 Task: Check the sale-to-list ratio of corner lot in the last 3 years.
Action: Mouse moved to (881, 198)
Screenshot: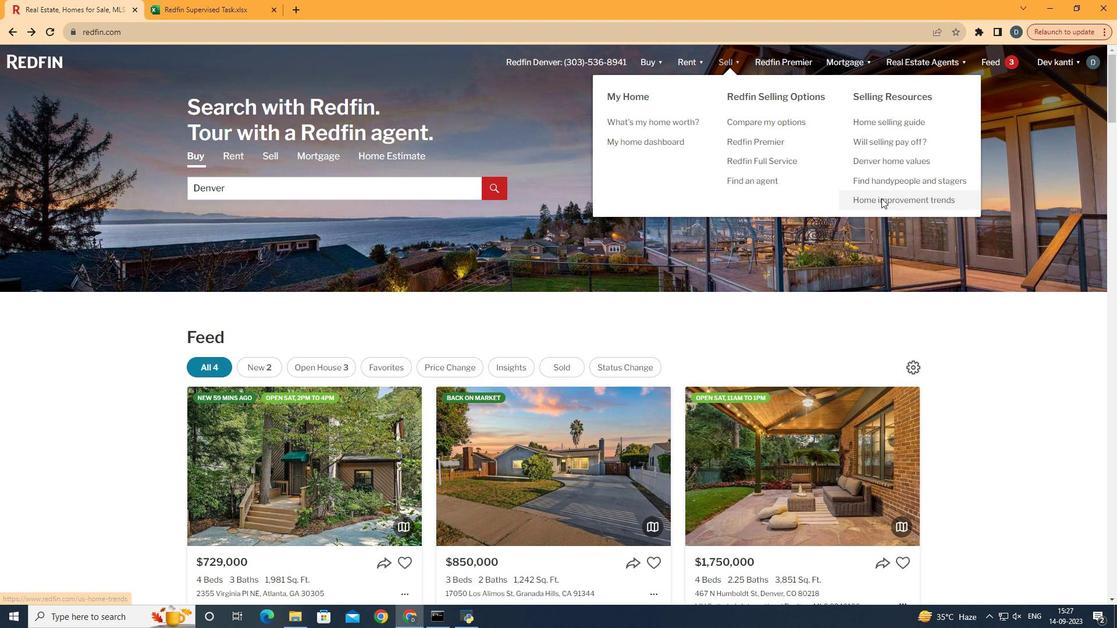 
Action: Mouse pressed left at (881, 198)
Screenshot: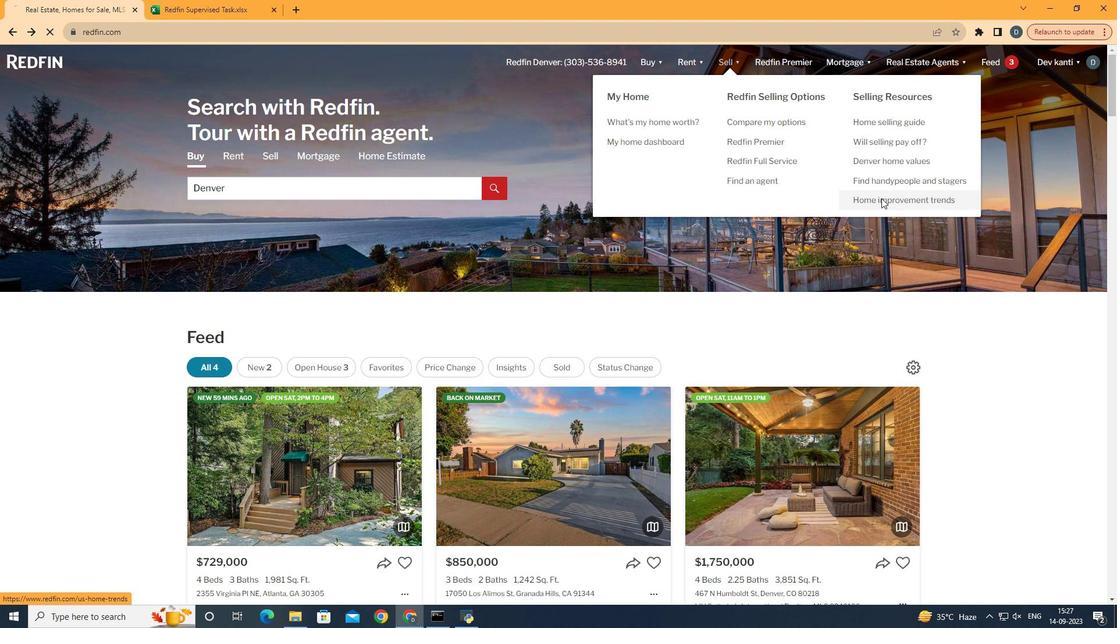 
Action: Mouse moved to (281, 213)
Screenshot: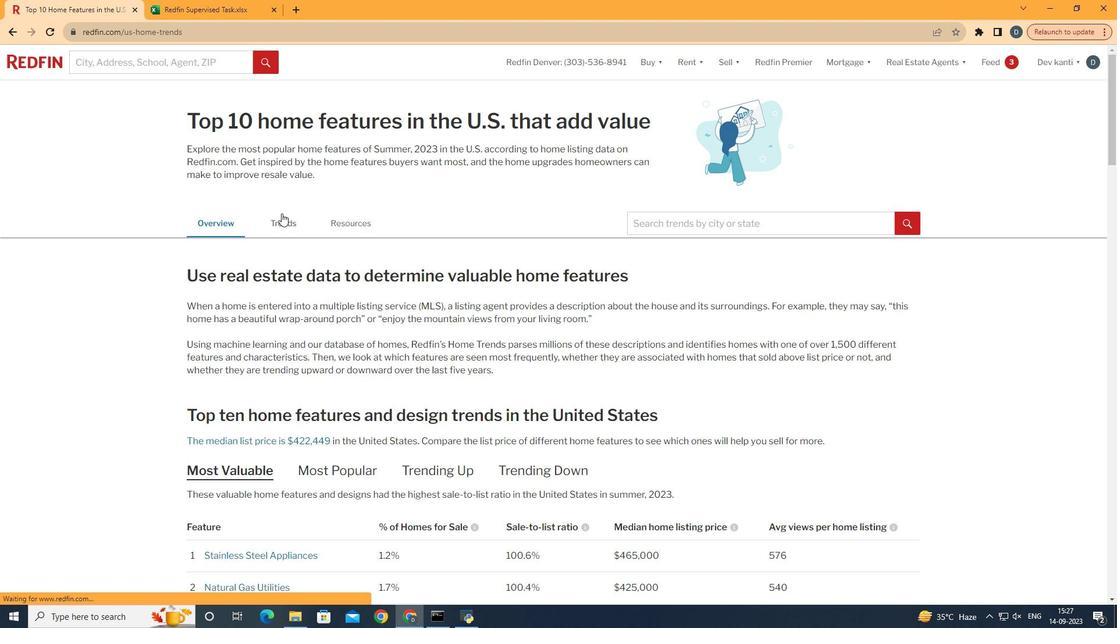 
Action: Mouse pressed left at (281, 213)
Screenshot: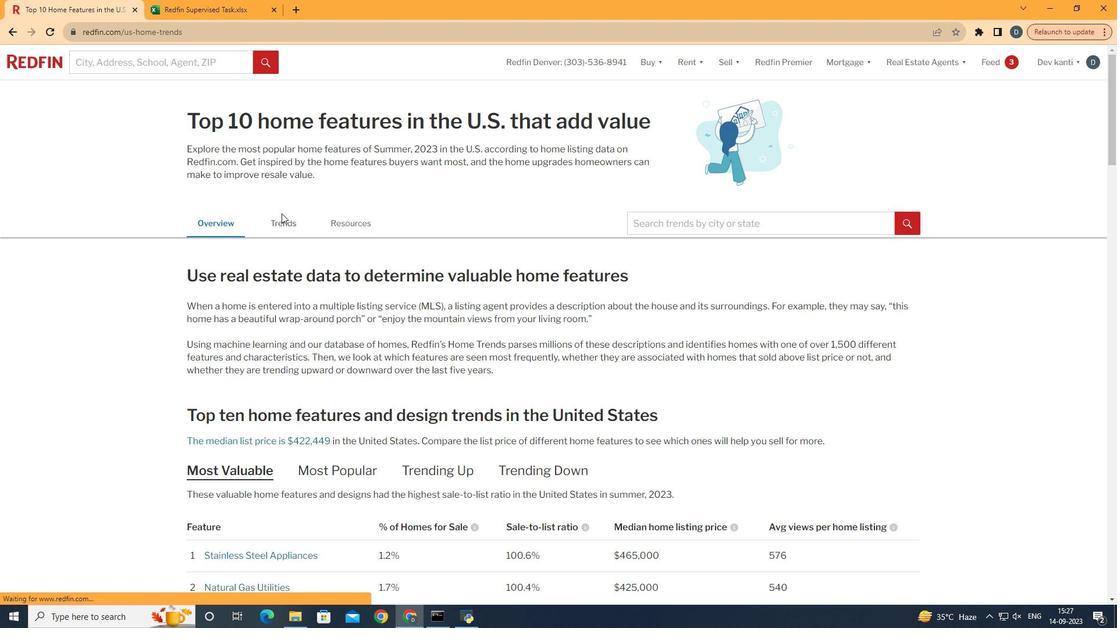
Action: Mouse moved to (598, 247)
Screenshot: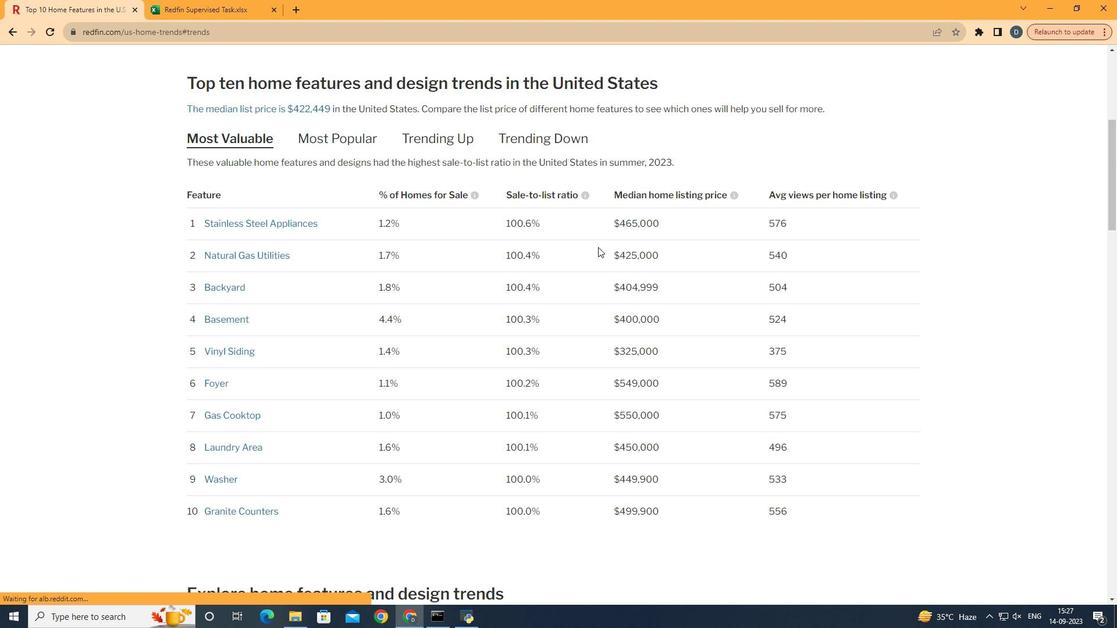 
Action: Mouse scrolled (598, 246) with delta (0, 0)
Screenshot: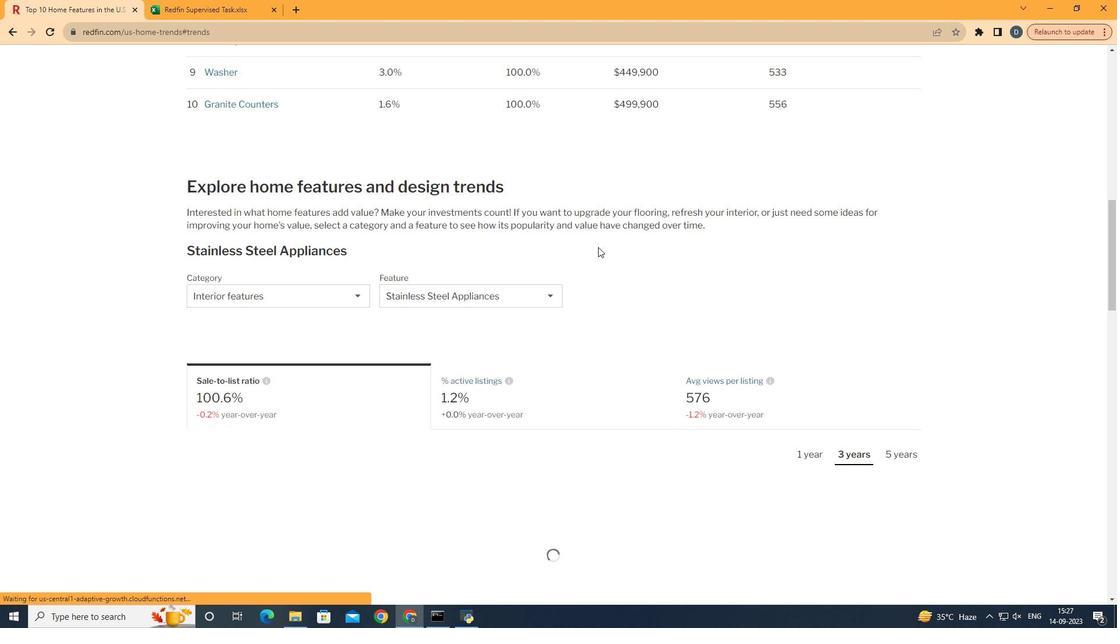 
Action: Mouse scrolled (598, 246) with delta (0, 0)
Screenshot: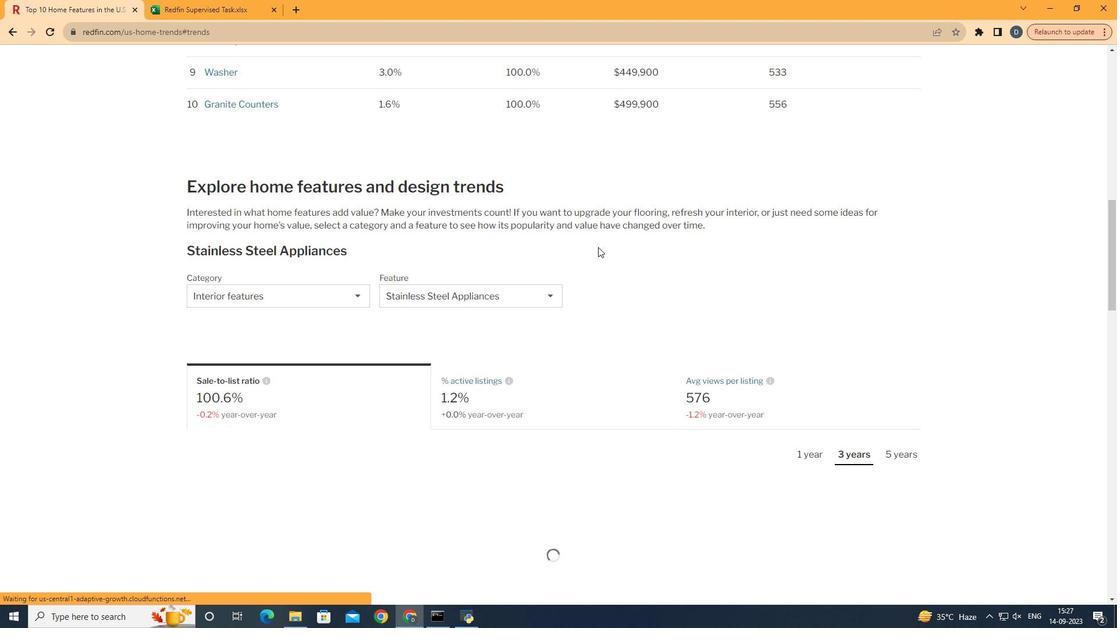 
Action: Mouse scrolled (598, 246) with delta (0, 0)
Screenshot: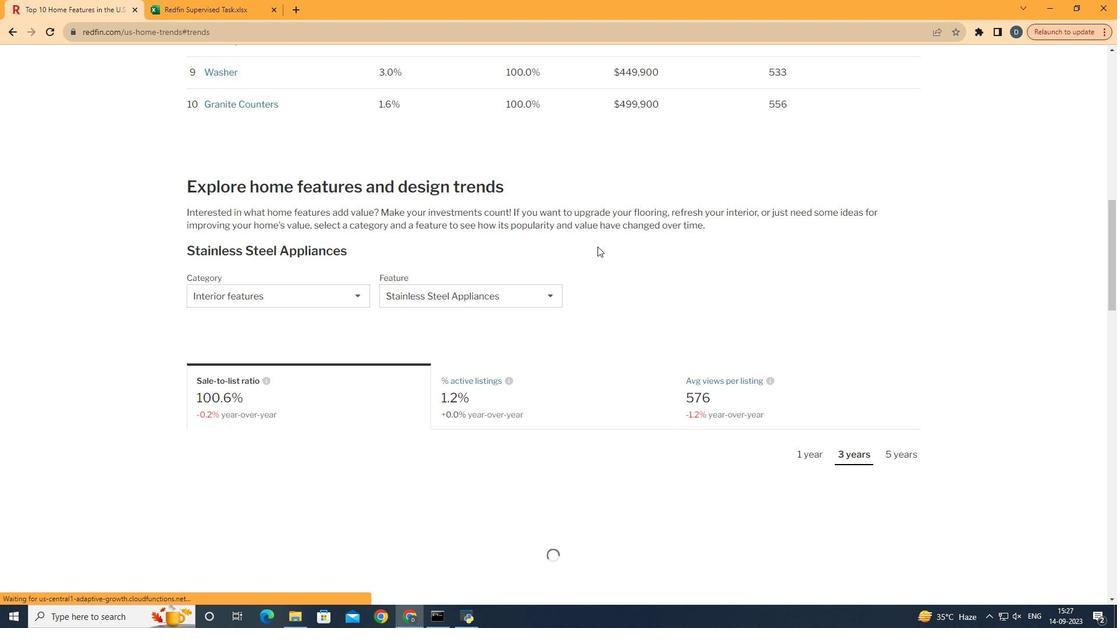 
Action: Mouse scrolled (598, 246) with delta (0, 0)
Screenshot: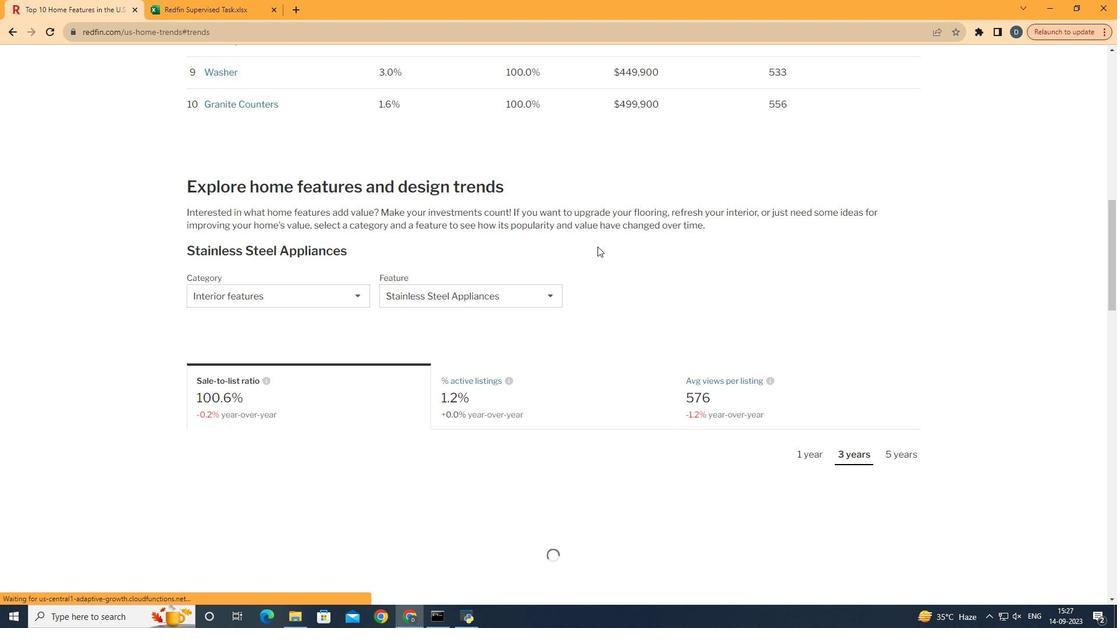
Action: Mouse scrolled (598, 246) with delta (0, 0)
Screenshot: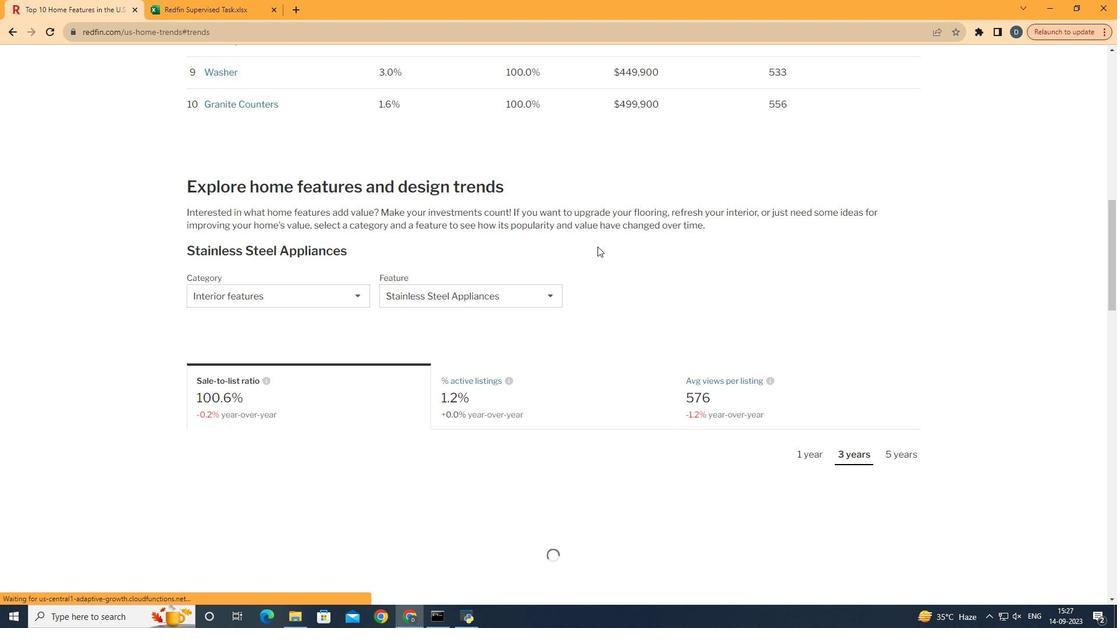 
Action: Mouse scrolled (598, 246) with delta (0, 0)
Screenshot: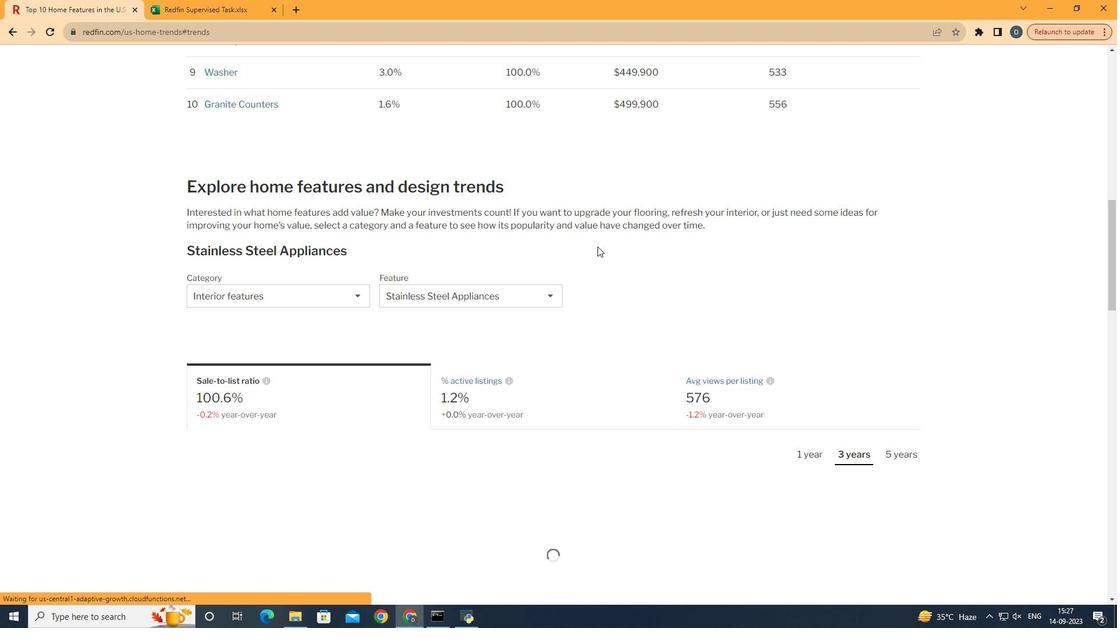 
Action: Mouse scrolled (598, 246) with delta (0, 0)
Screenshot: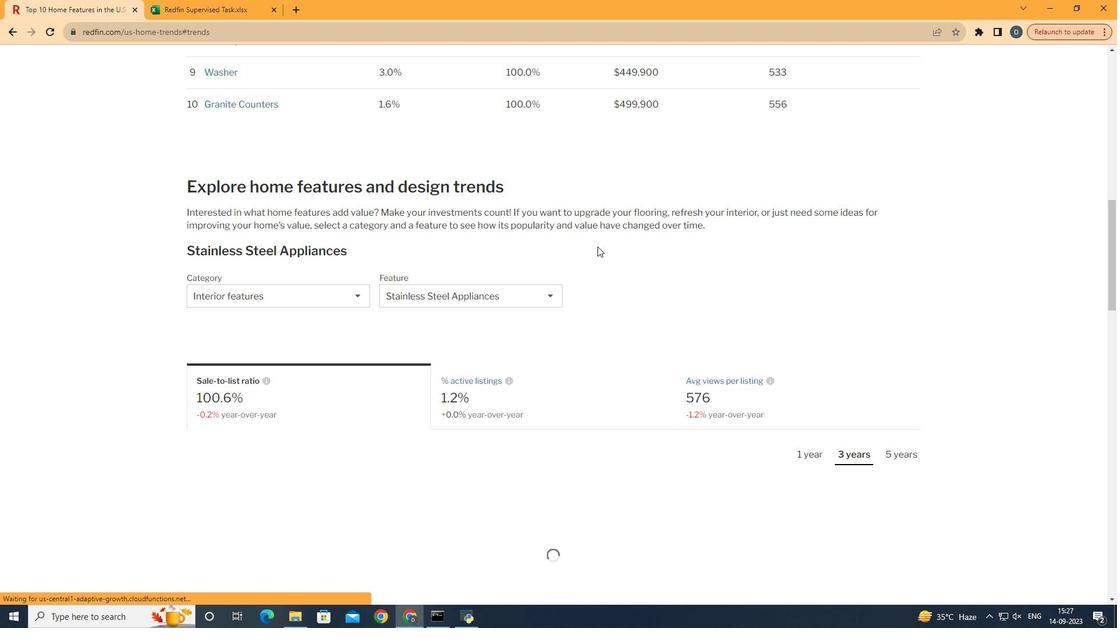 
Action: Mouse moved to (477, 243)
Screenshot: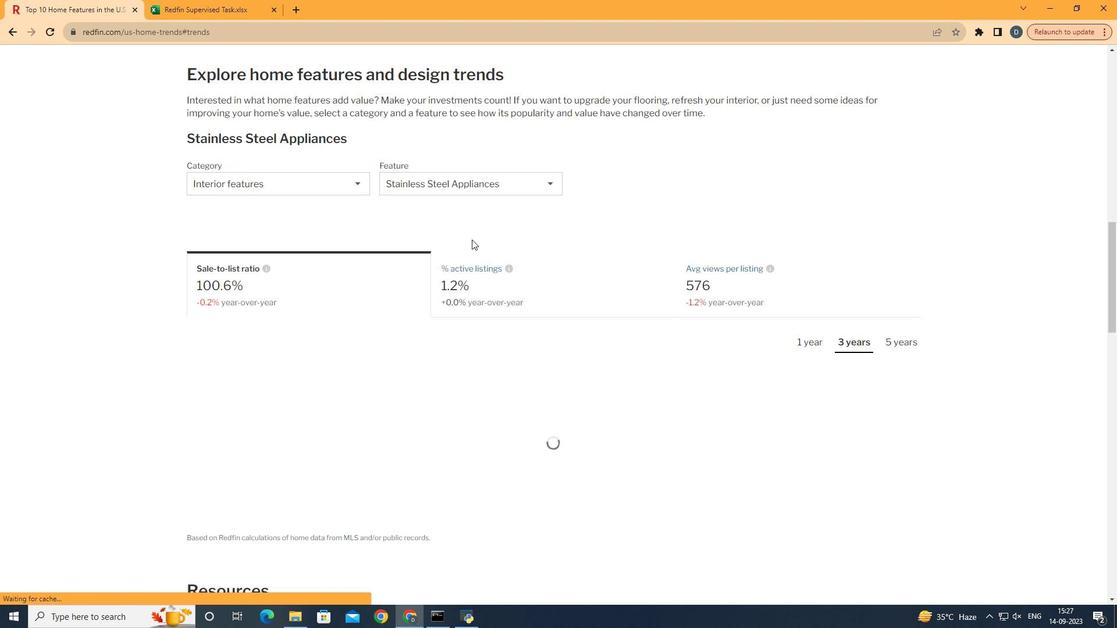 
Action: Mouse scrolled (477, 242) with delta (0, 0)
Screenshot: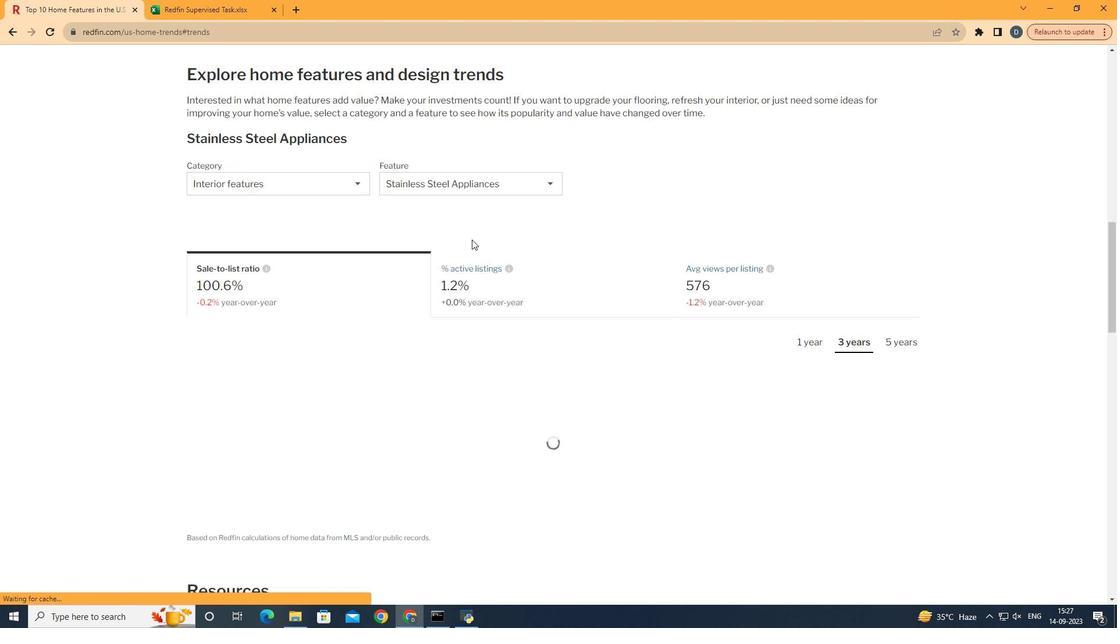 
Action: Mouse moved to (476, 244)
Screenshot: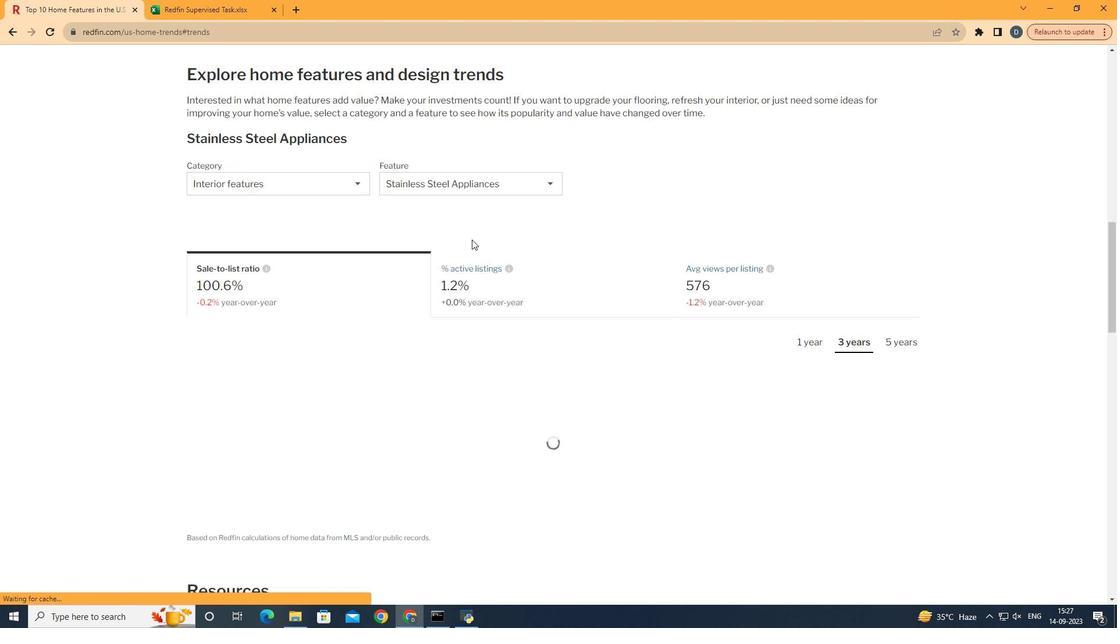 
Action: Mouse scrolled (476, 243) with delta (0, 0)
Screenshot: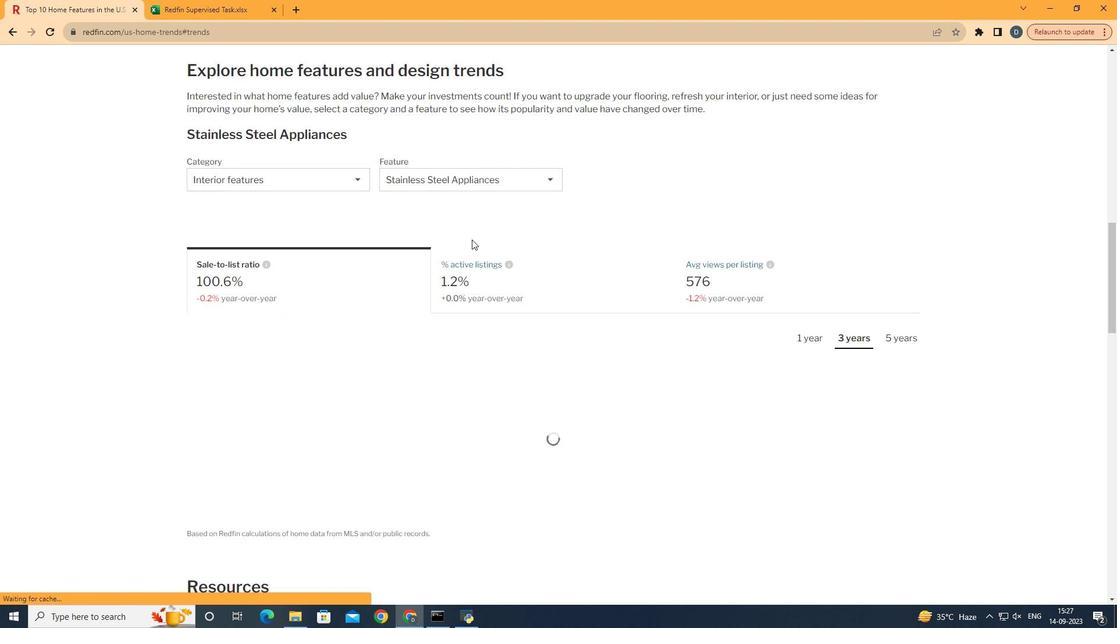 
Action: Mouse moved to (295, 184)
Screenshot: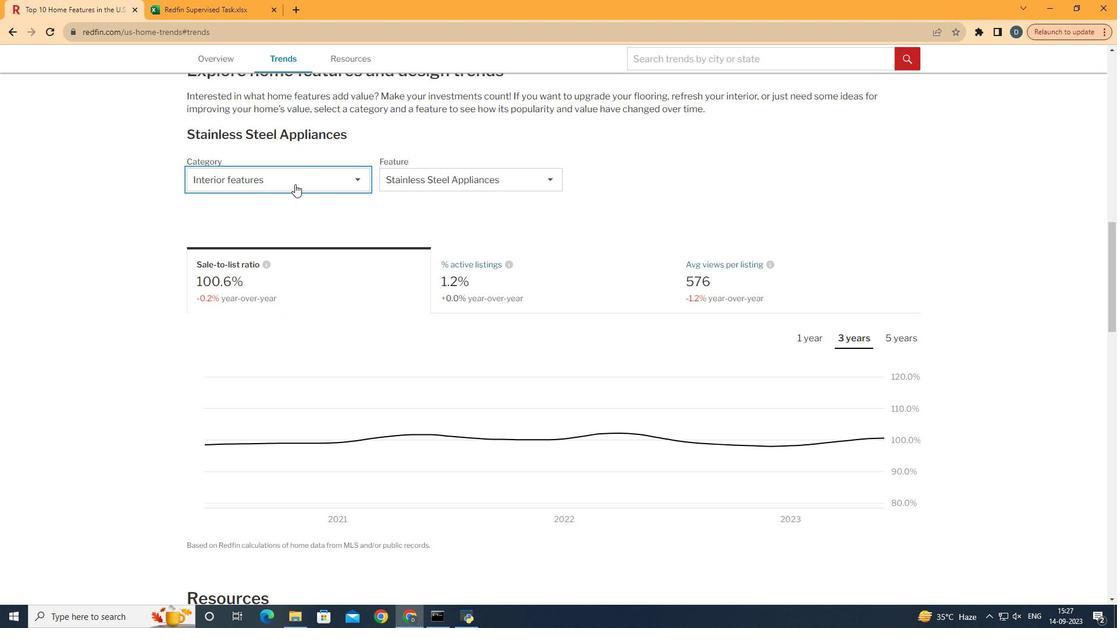 
Action: Mouse pressed left at (295, 184)
Screenshot: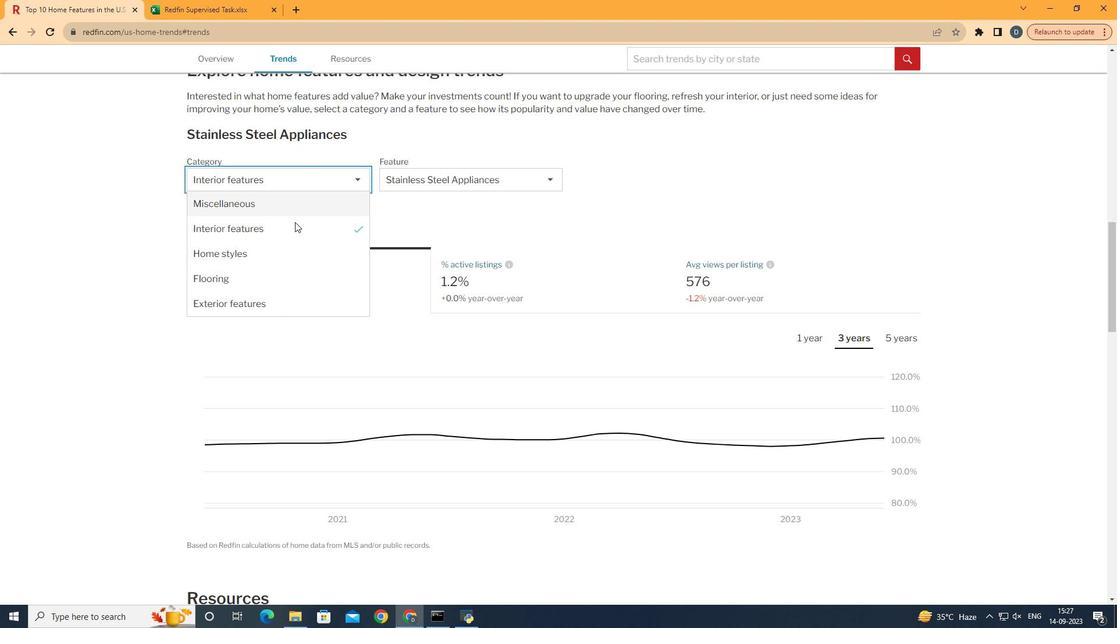 
Action: Mouse moved to (286, 310)
Screenshot: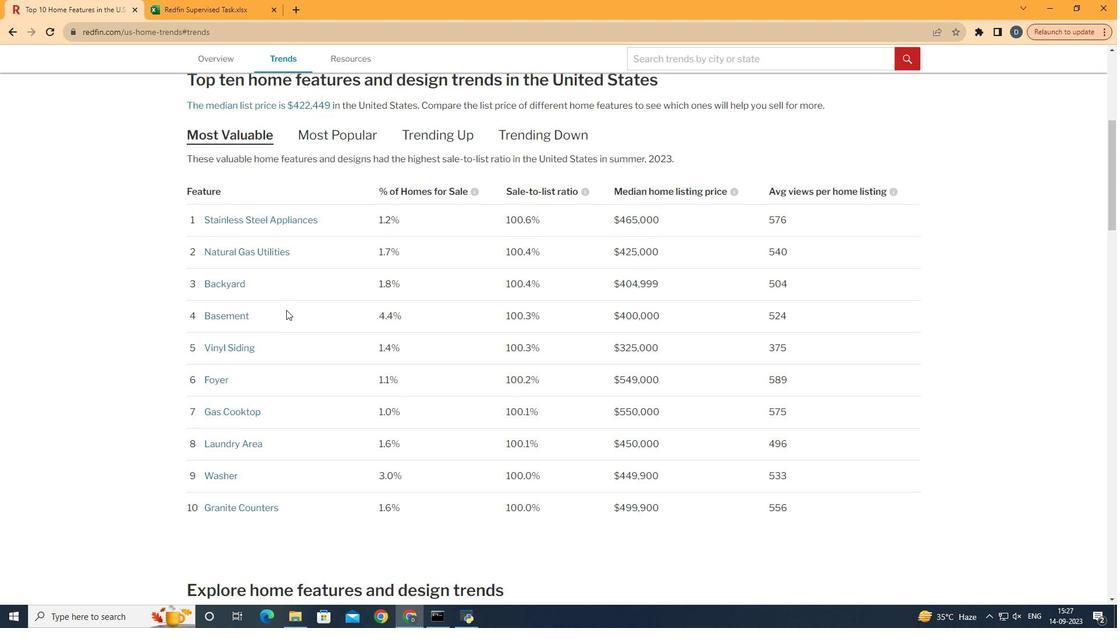 
Action: Mouse scrolled (286, 309) with delta (0, 0)
Screenshot: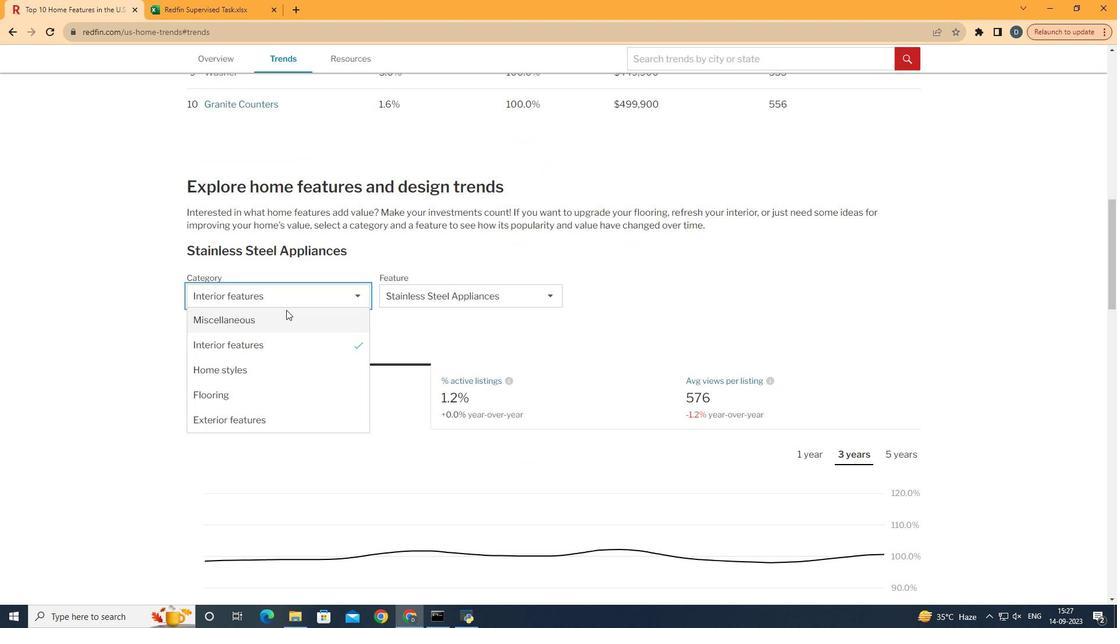 
Action: Mouse scrolled (286, 309) with delta (0, 0)
Screenshot: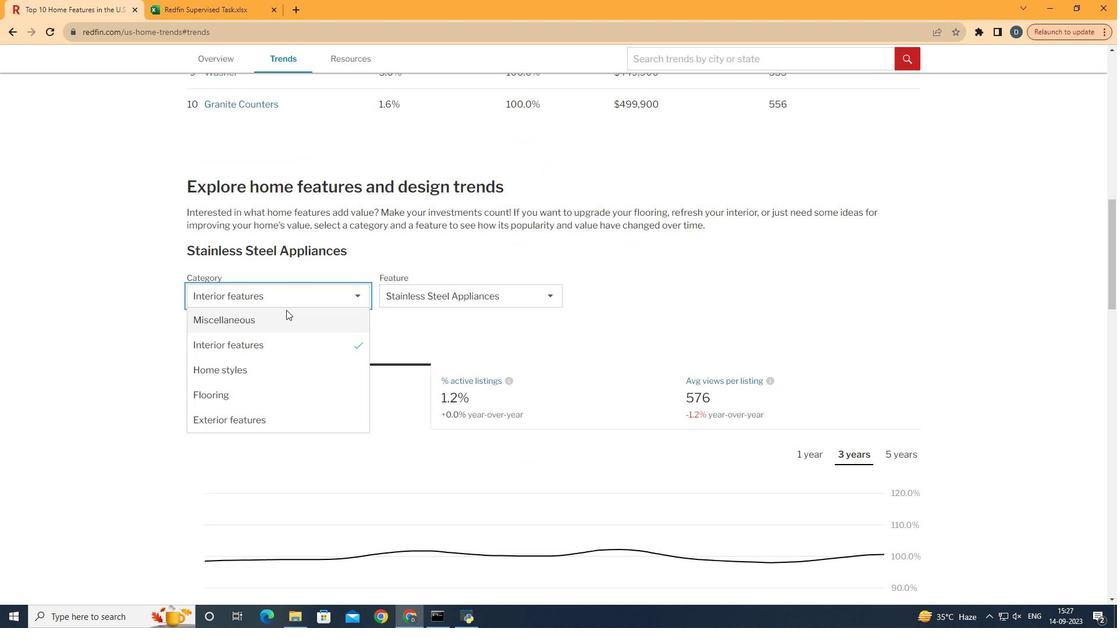 
Action: Mouse scrolled (286, 309) with delta (0, 0)
Screenshot: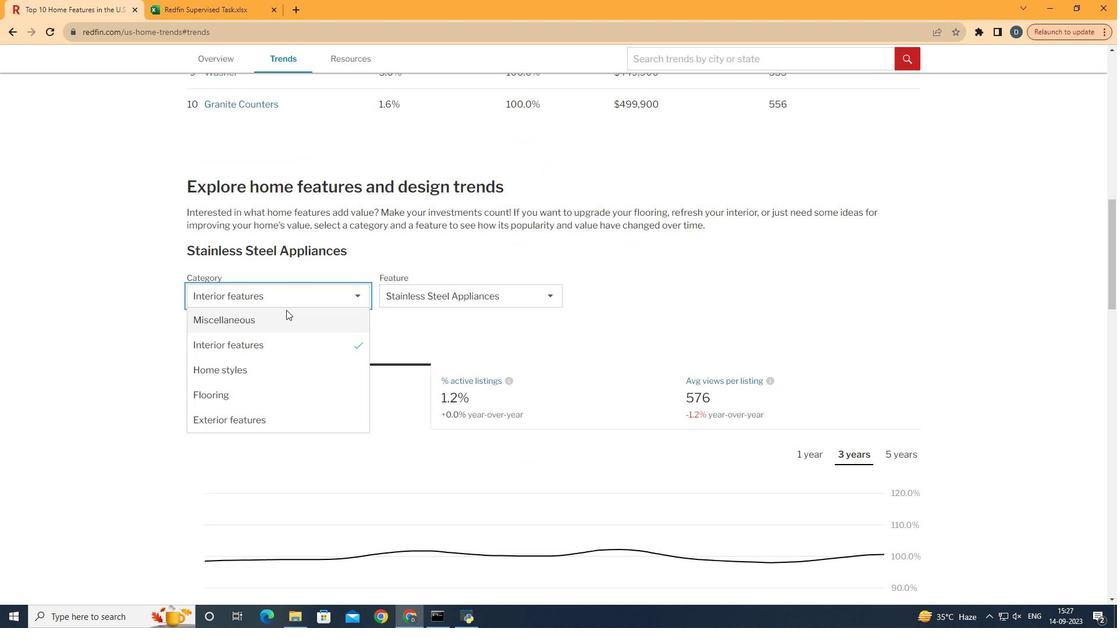 
Action: Mouse scrolled (286, 309) with delta (0, 0)
Screenshot: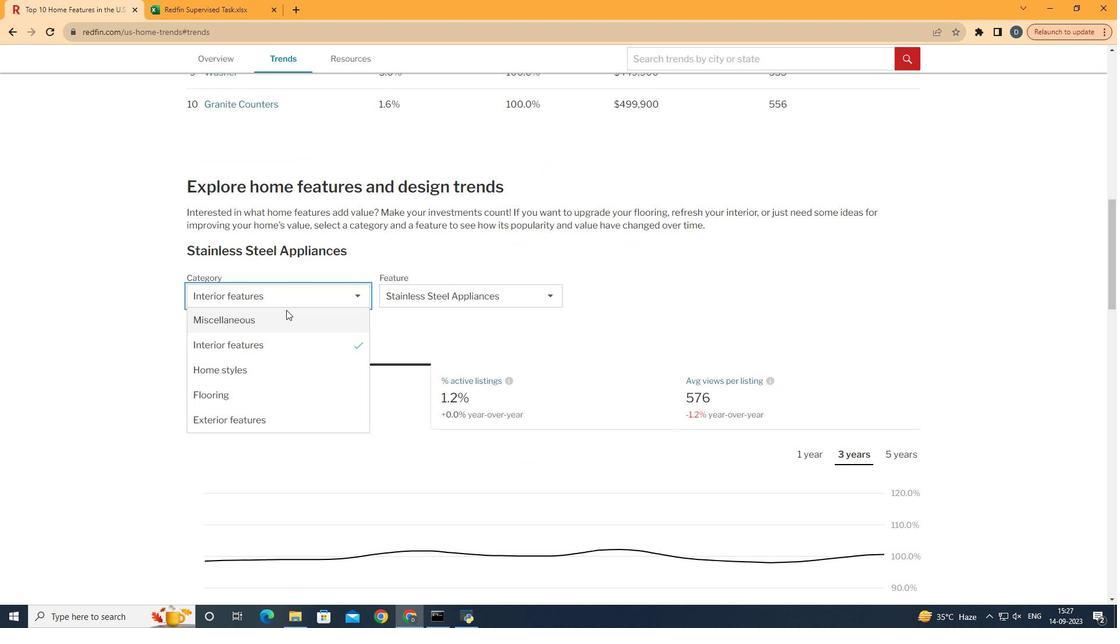 
Action: Mouse scrolled (286, 309) with delta (0, 0)
Screenshot: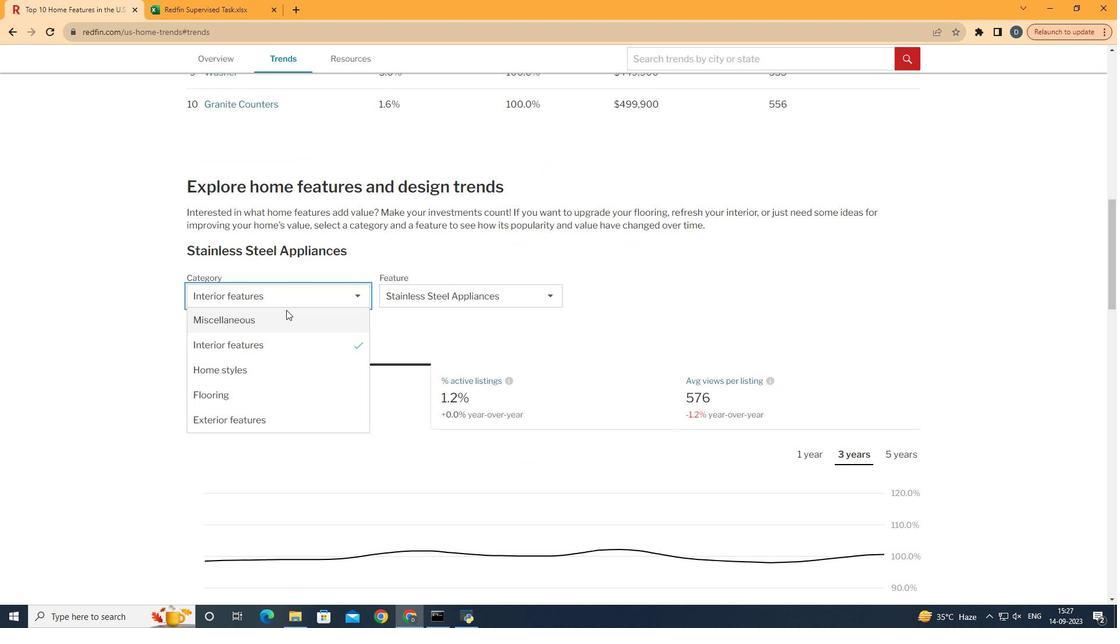 
Action: Mouse scrolled (286, 309) with delta (0, 0)
Screenshot: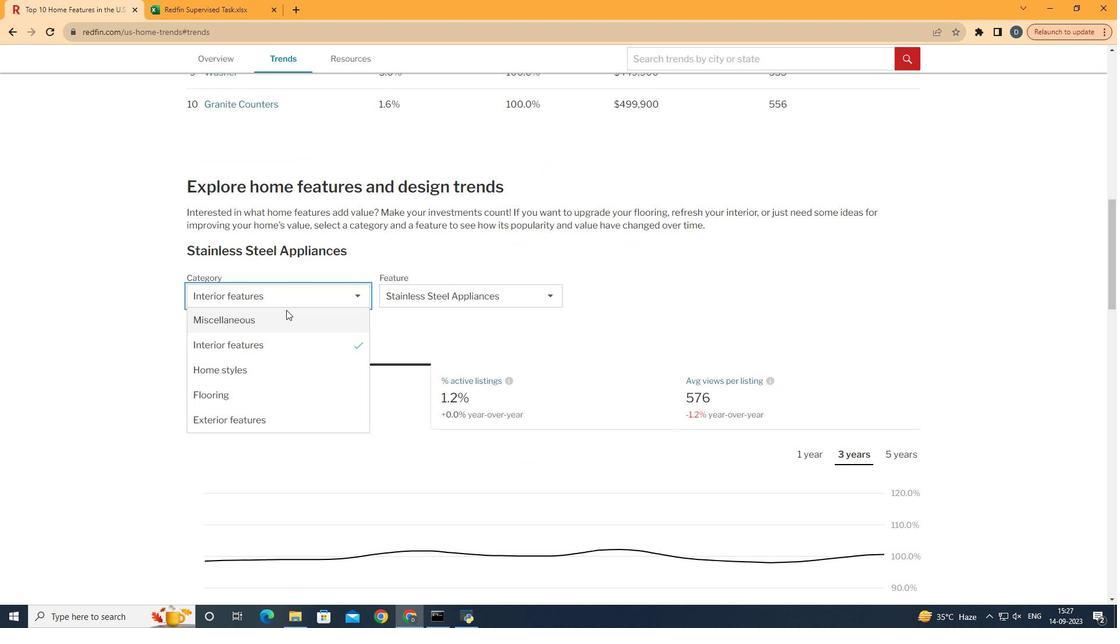 
Action: Mouse scrolled (286, 309) with delta (0, 0)
Screenshot: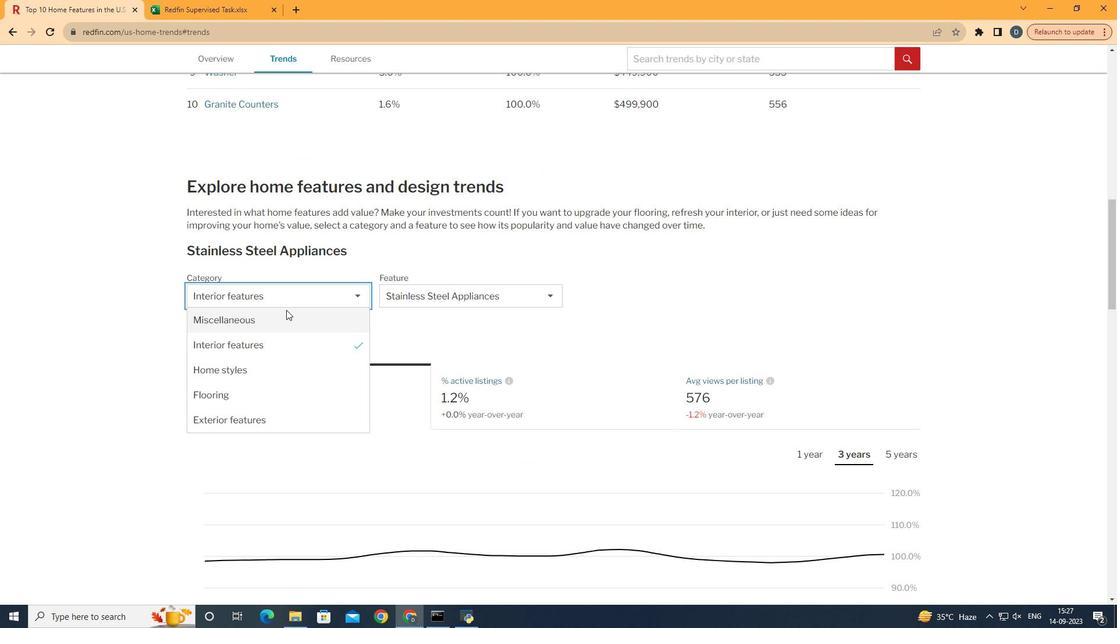 
Action: Mouse moved to (288, 420)
Screenshot: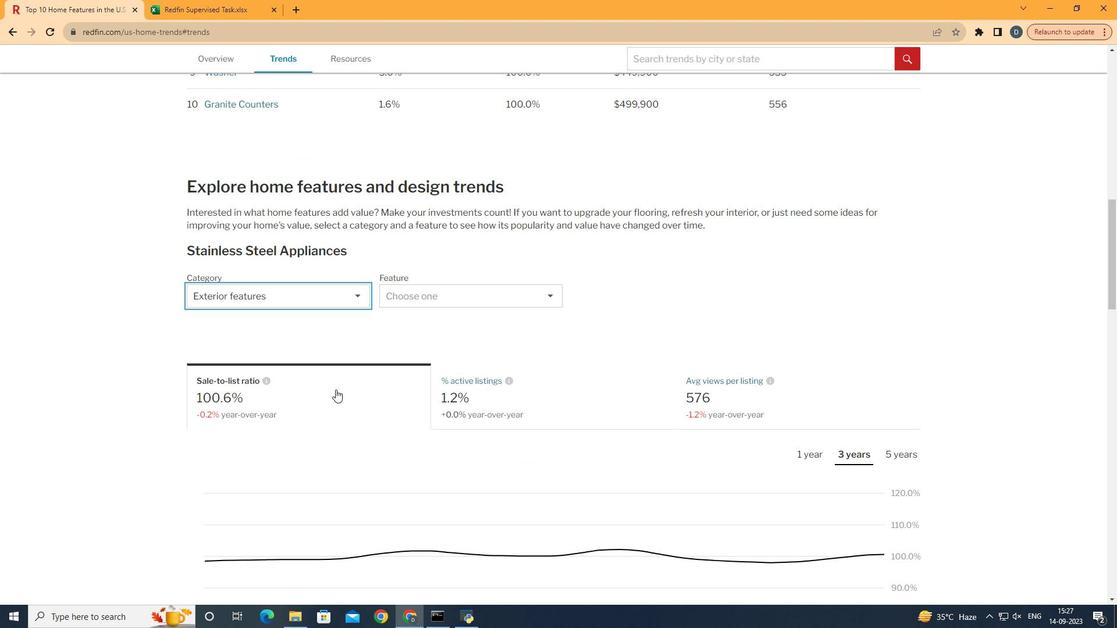 
Action: Mouse pressed left at (288, 420)
Screenshot: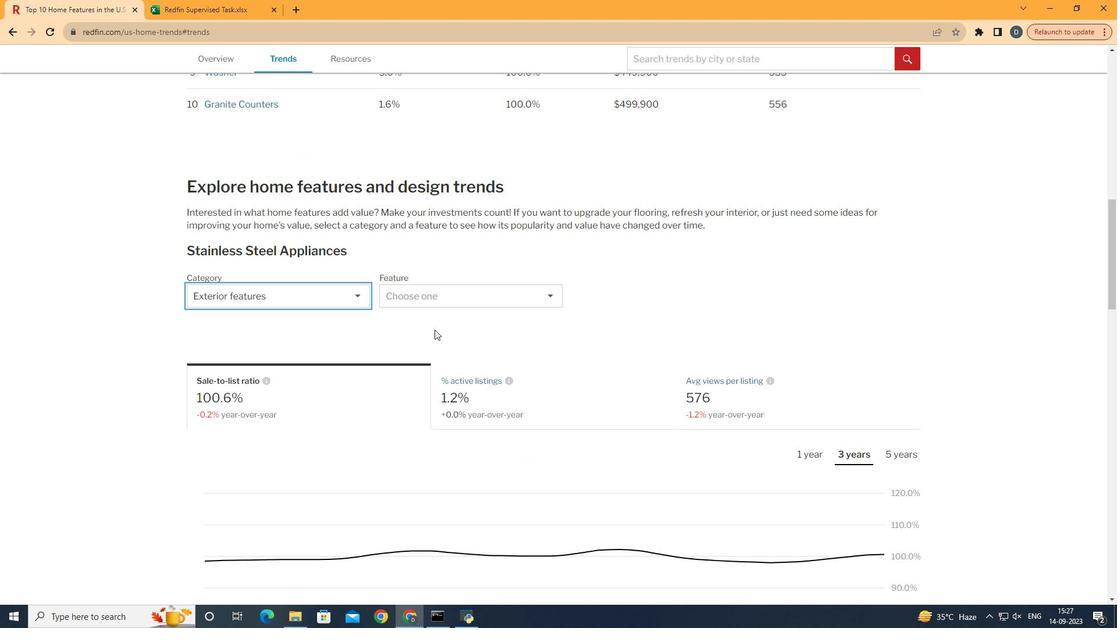 
Action: Mouse moved to (473, 292)
Screenshot: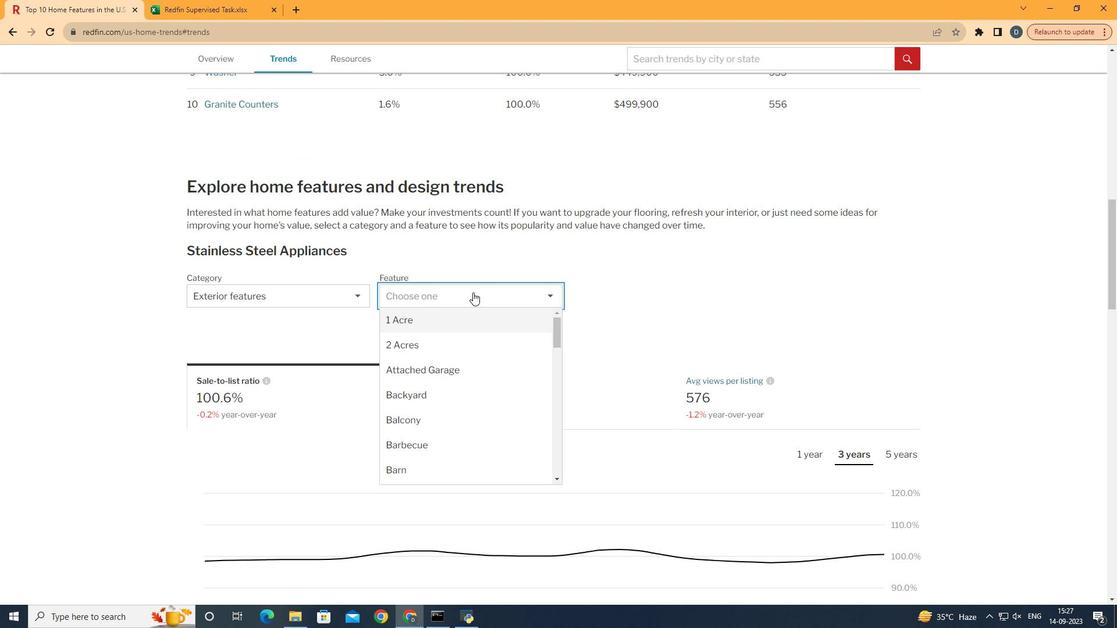 
Action: Mouse pressed left at (473, 292)
Screenshot: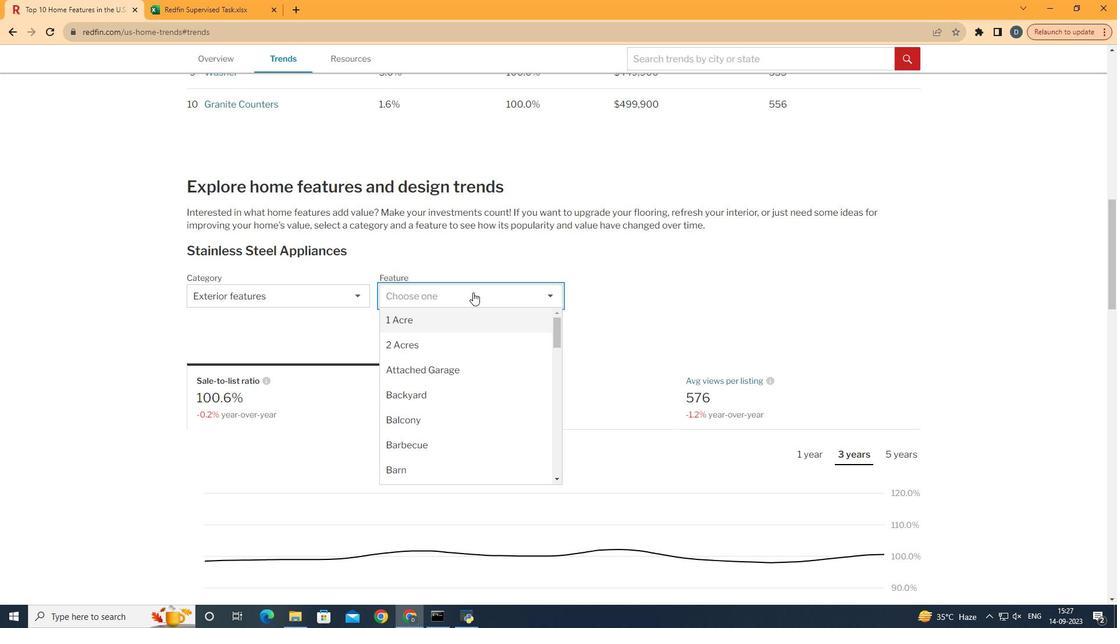 
Action: Mouse moved to (479, 336)
Screenshot: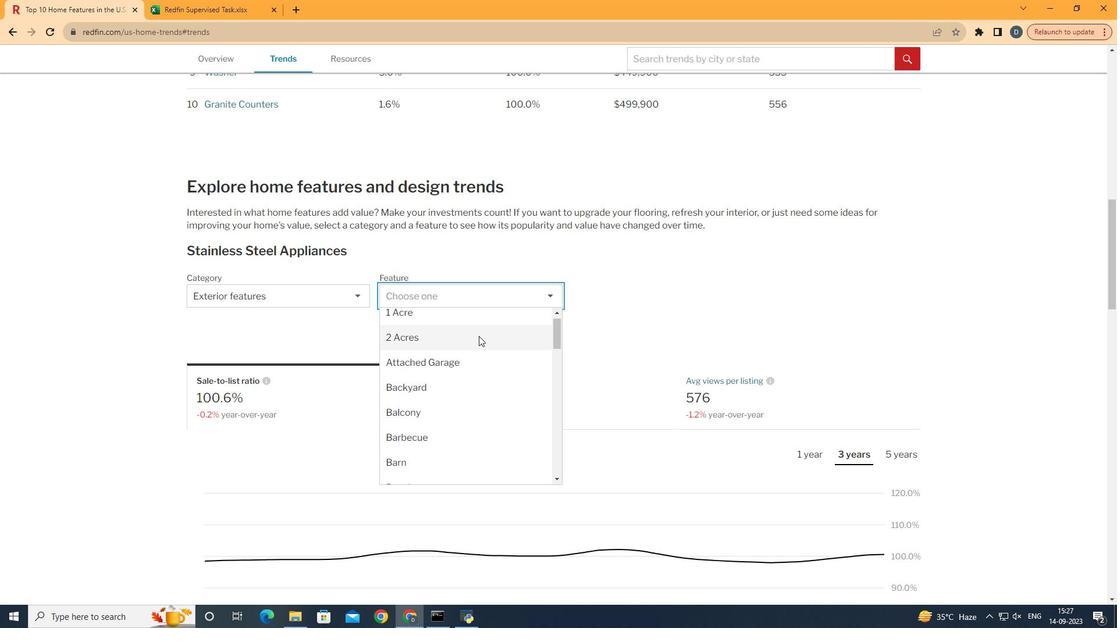 
Action: Mouse scrolled (479, 335) with delta (0, 0)
Screenshot: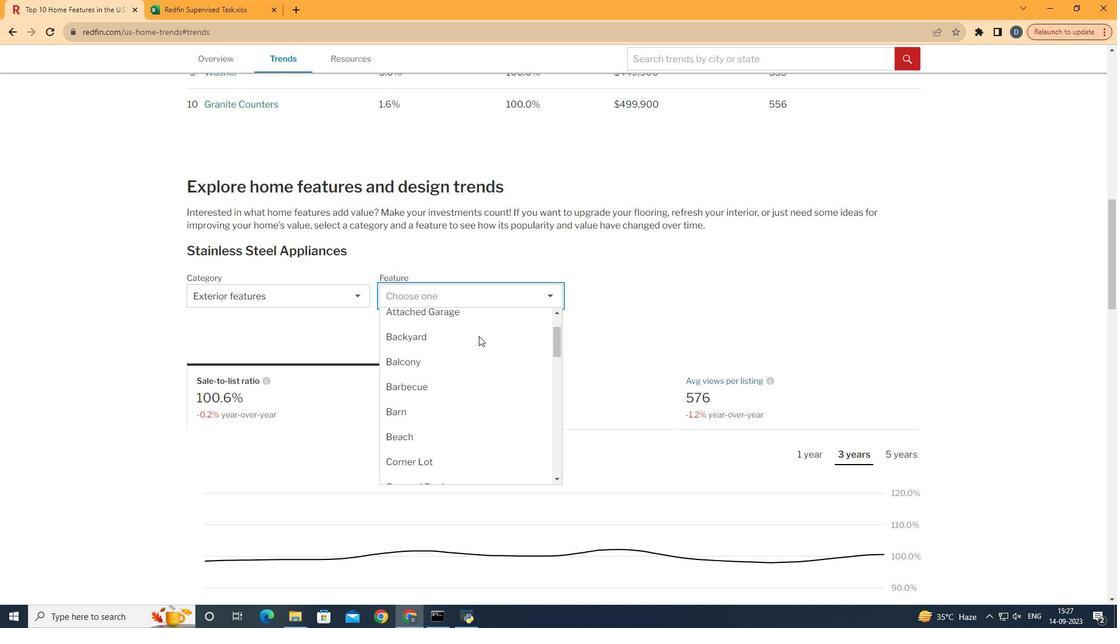 
Action: Mouse scrolled (479, 335) with delta (0, 0)
Screenshot: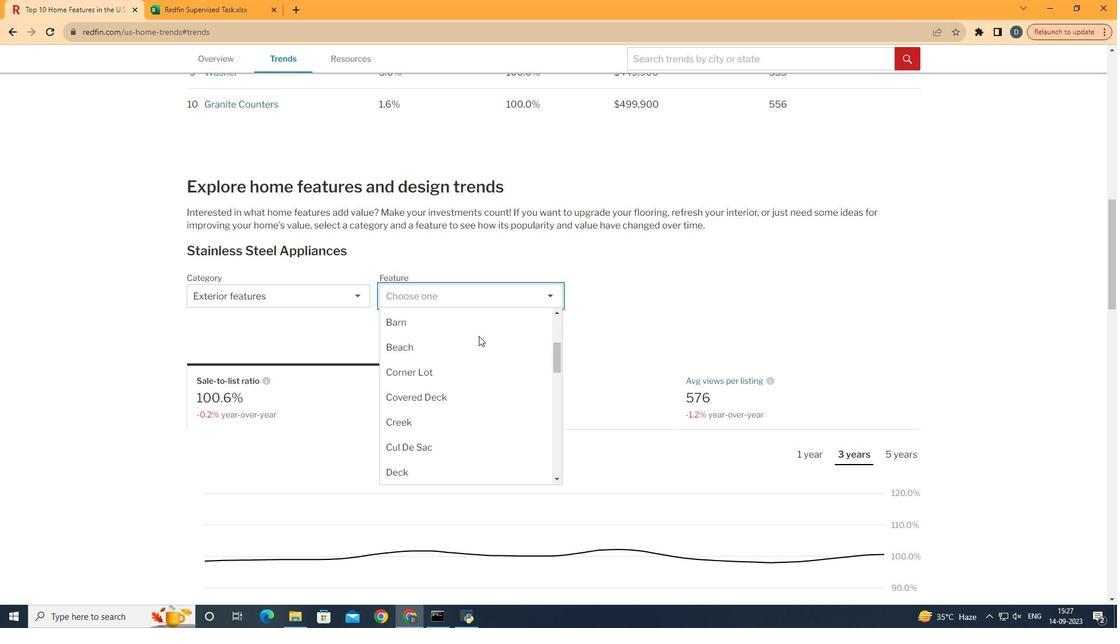 
Action: Mouse scrolled (479, 335) with delta (0, 0)
Screenshot: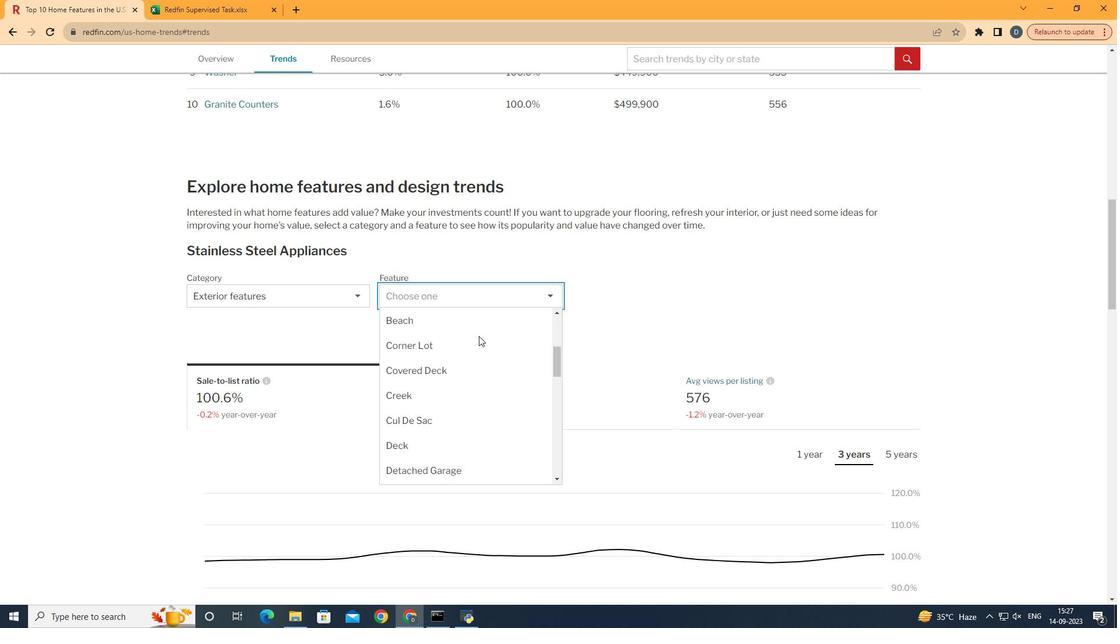
Action: Mouse moved to (480, 349)
Screenshot: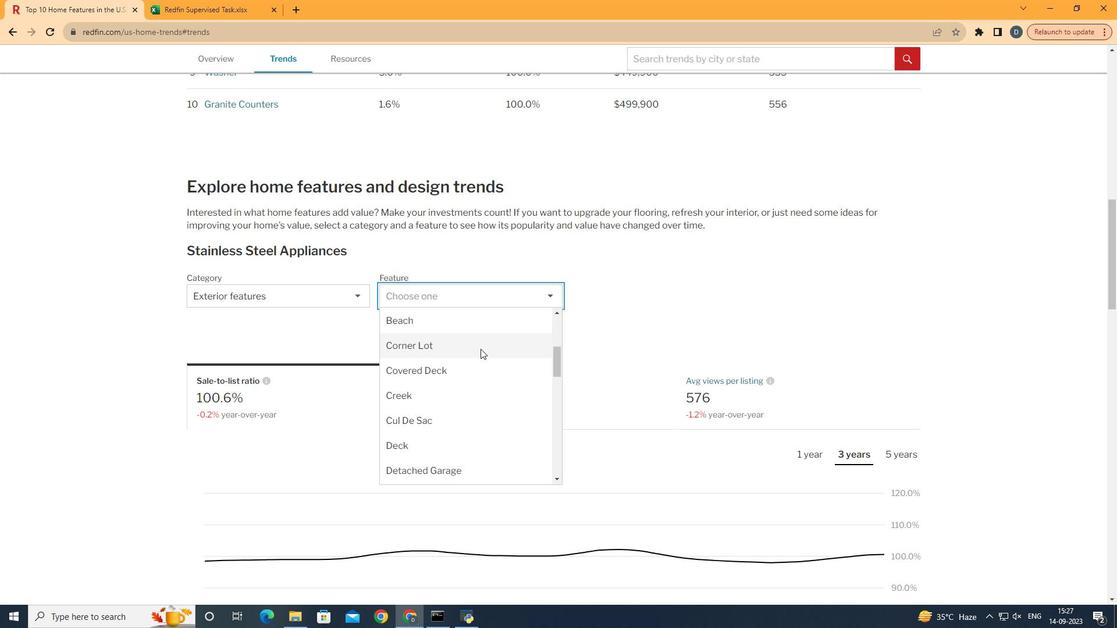 
Action: Mouse pressed left at (480, 349)
Screenshot: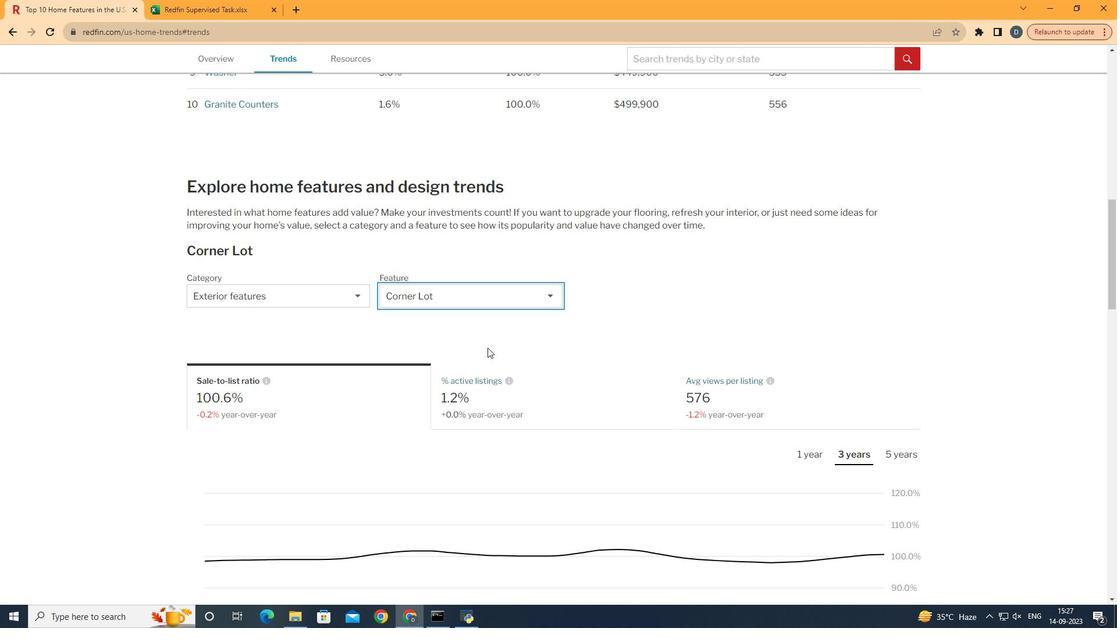 
Action: Mouse moved to (547, 328)
Screenshot: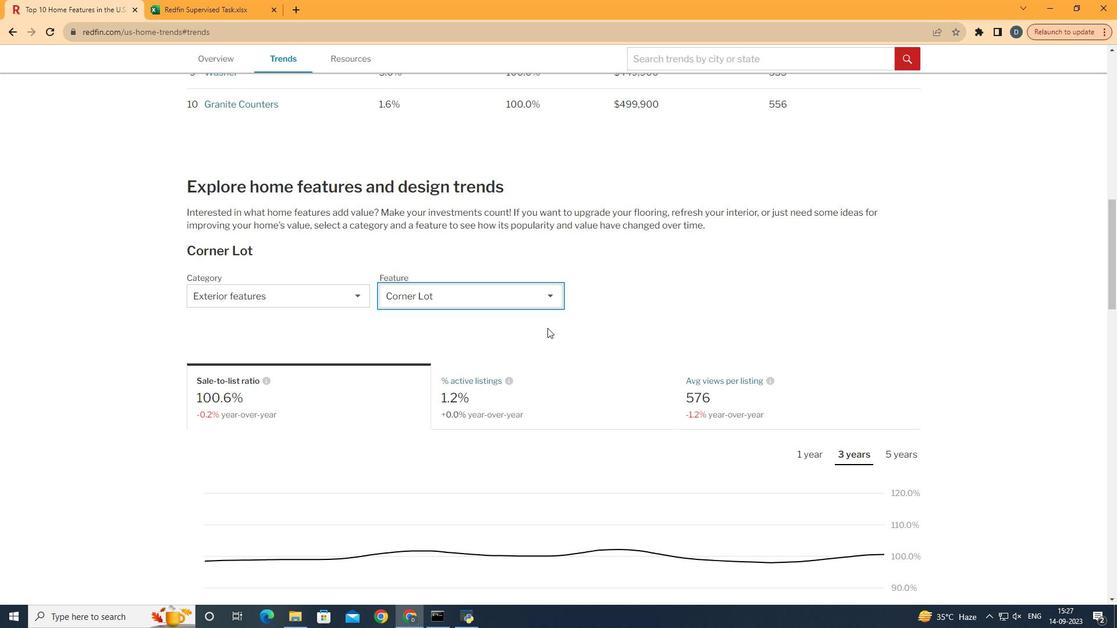 
Action: Mouse scrolled (547, 327) with delta (0, 0)
Screenshot: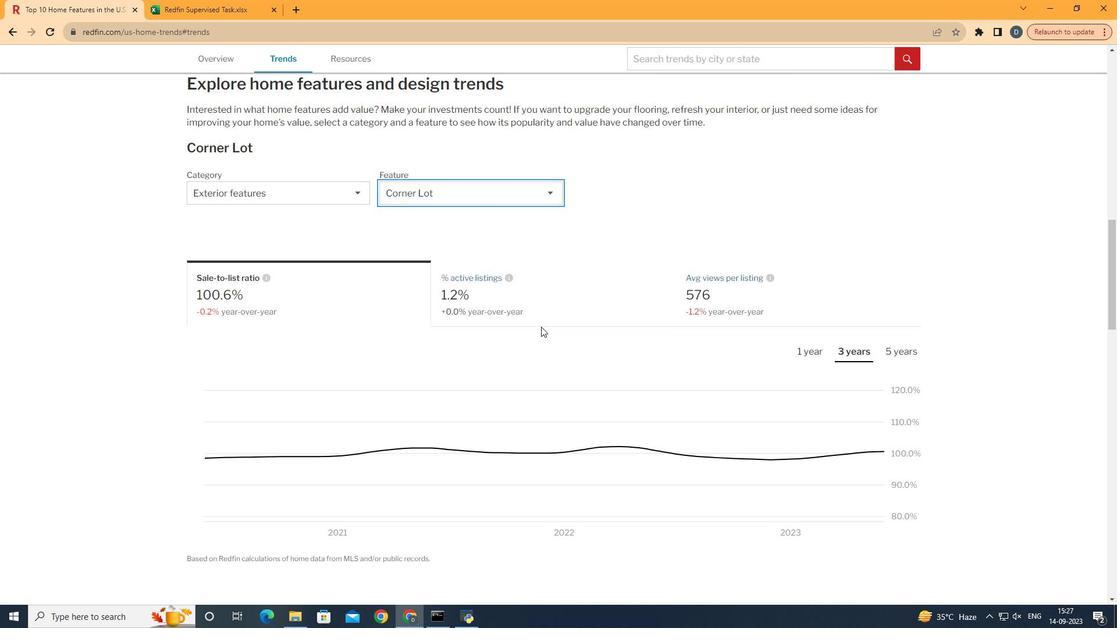 
Action: Mouse scrolled (547, 327) with delta (0, 0)
Screenshot: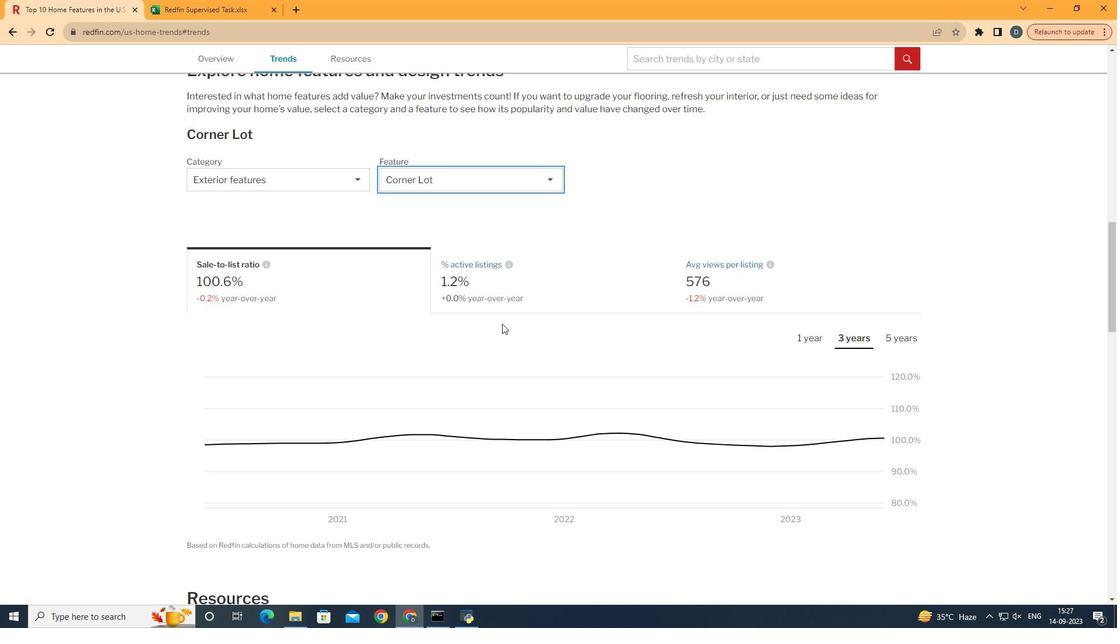 
Action: Mouse moved to (853, 334)
Screenshot: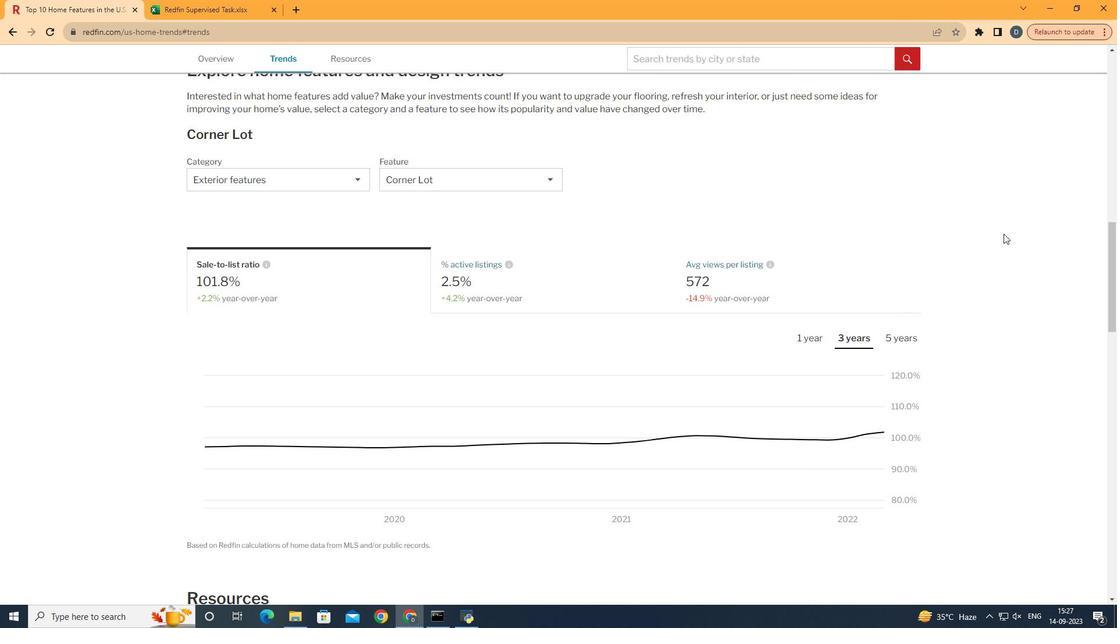 
Action: Mouse pressed left at (853, 334)
Screenshot: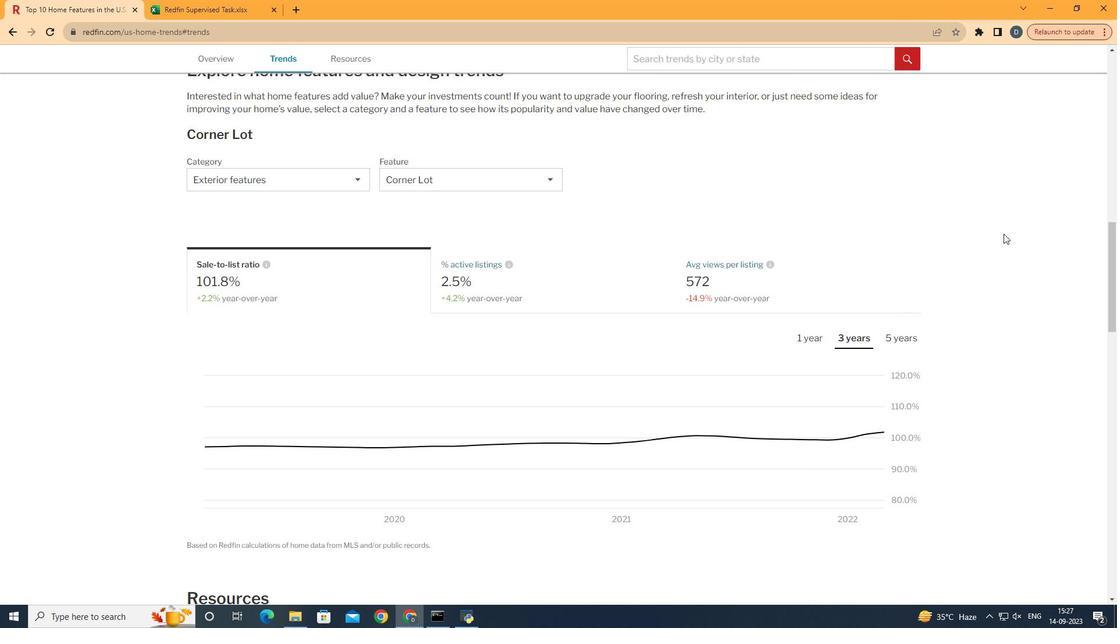 
Action: Mouse moved to (1012, 217)
Screenshot: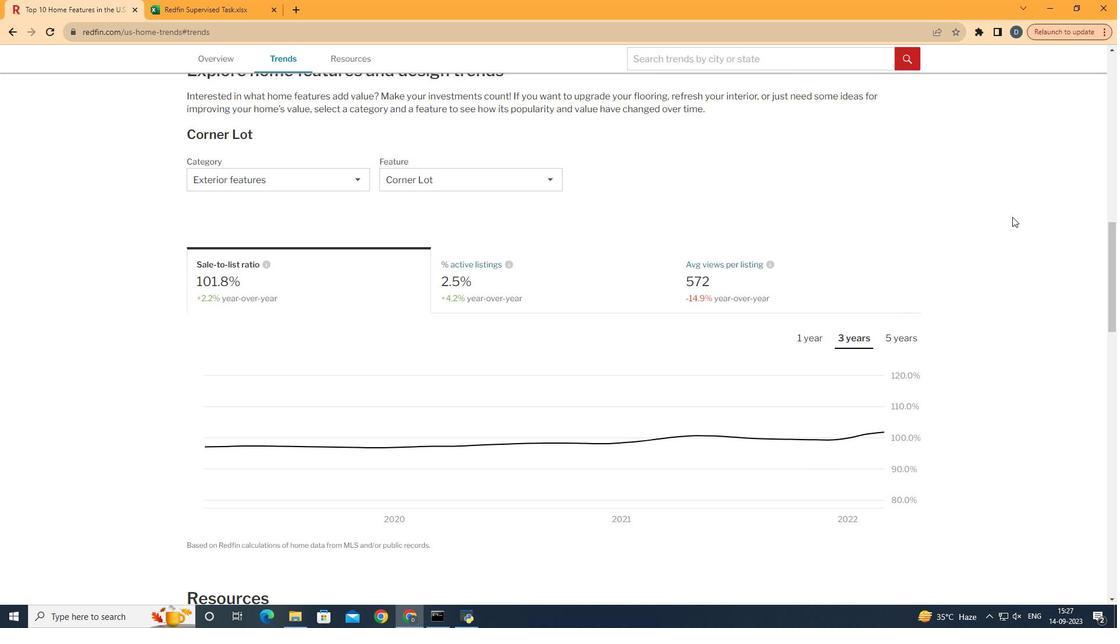 
